 Task: Find a dog-friendly snowmobiling tour.
Action: Mouse moved to (161, 33)
Screenshot: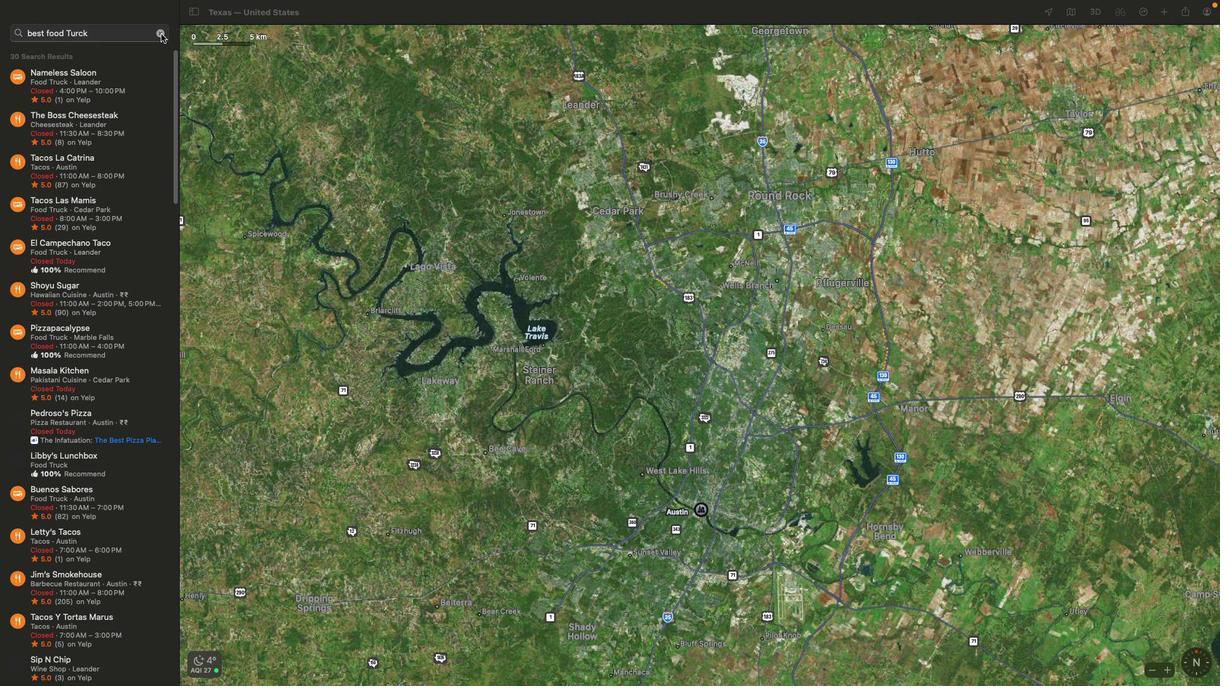 
Action: Mouse pressed left at (161, 33)
Screenshot: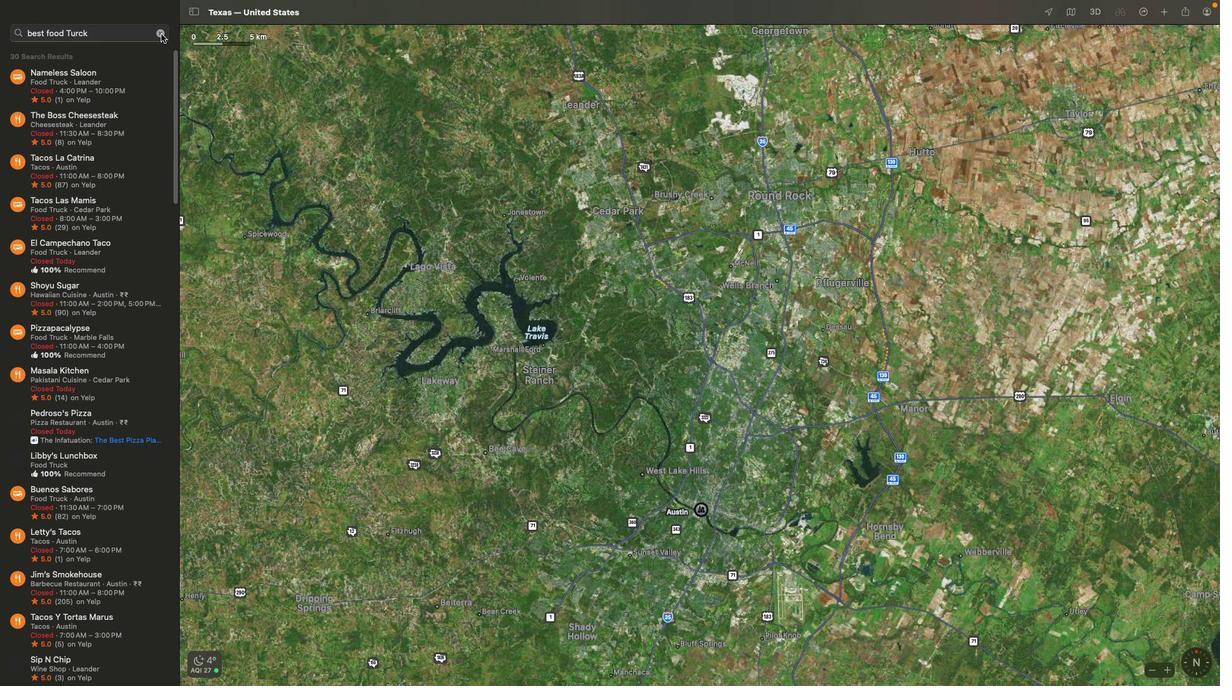 
Action: Mouse moved to (113, 32)
Screenshot: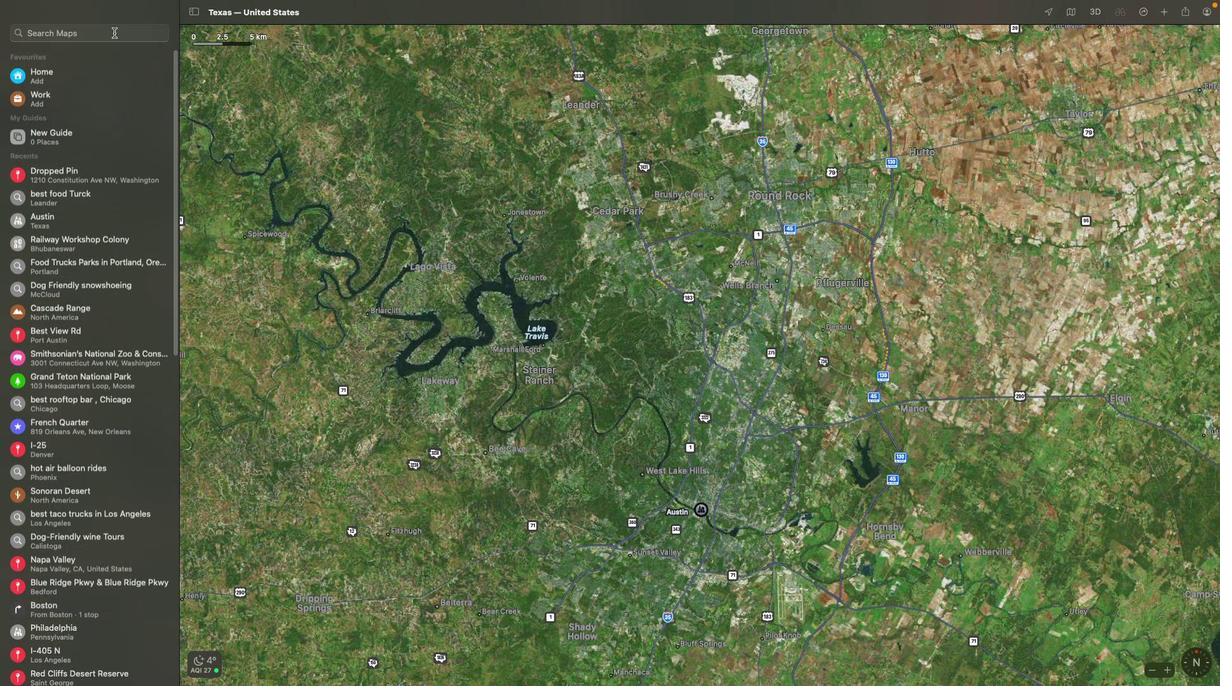 
Action: Mouse pressed left at (113, 32)
Screenshot: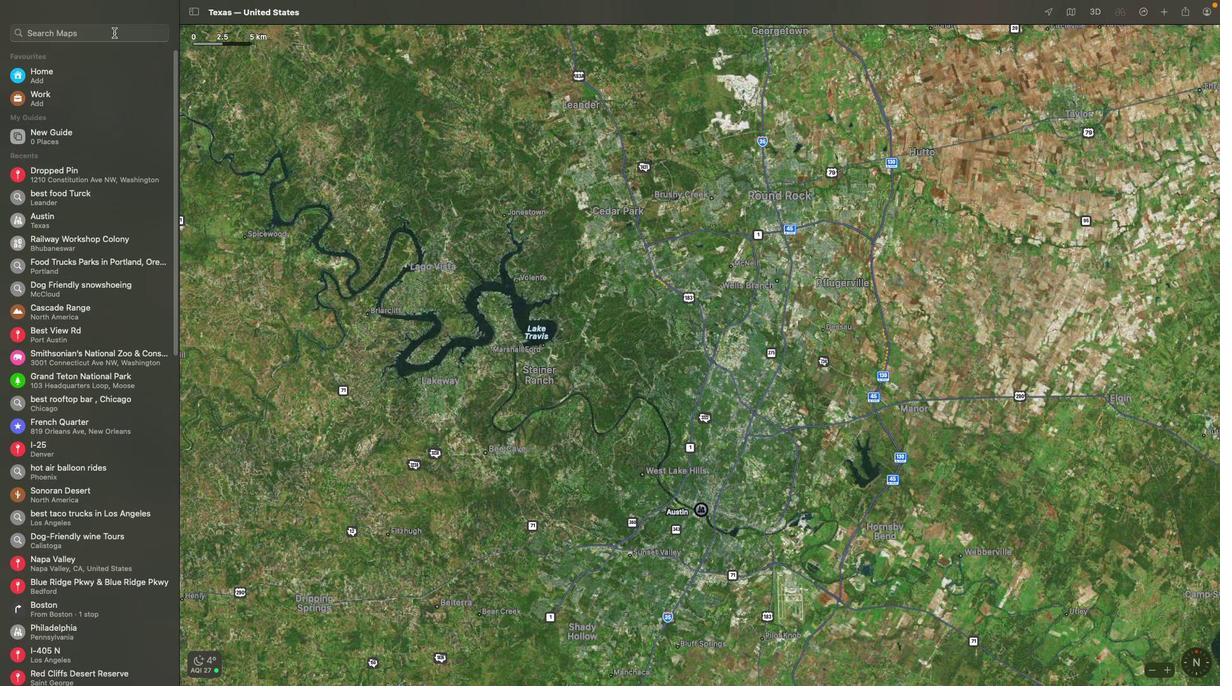 
Action: Key pressed Key.shift'D''o''g'Key.spaceKey.shift'F''r''i''n''d''l''y'Key.spaceKey.shift'S''n''o''w''m''o''b''l''i''n''g'Key.spaceKey.enter
Screenshot: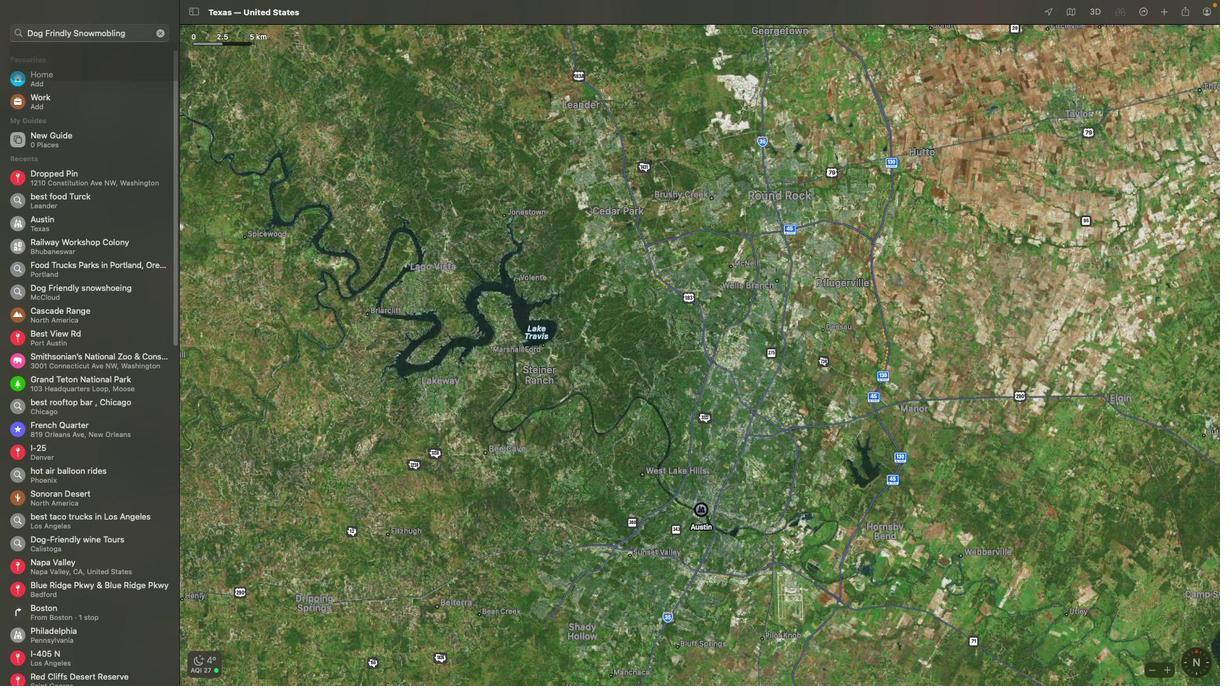 
